 Task: Video and Audio Conversion: Convert a video to a format with high-efficiency compression.
Action: Mouse moved to (564, 524)
Screenshot: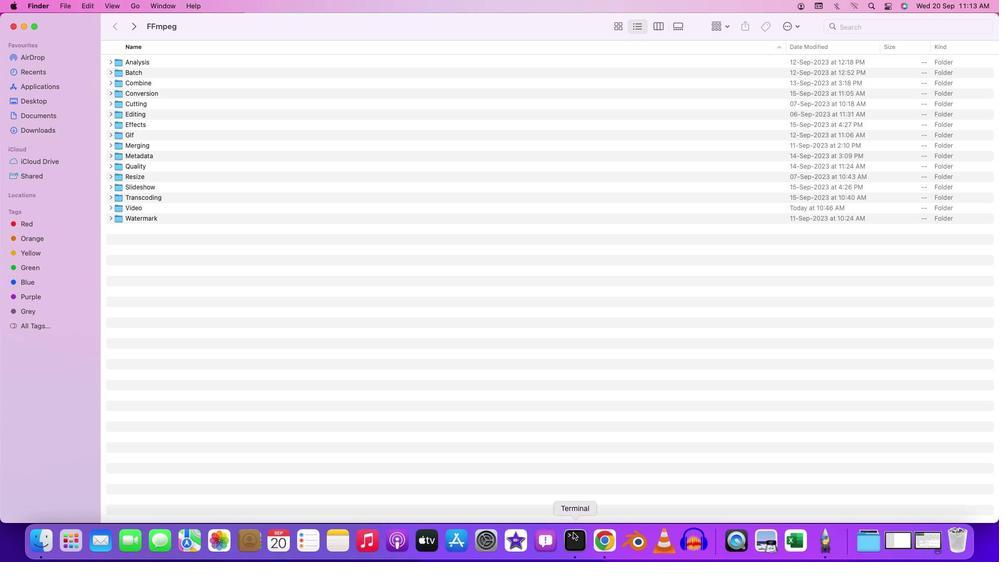
Action: Mouse pressed right at (564, 524)
Screenshot: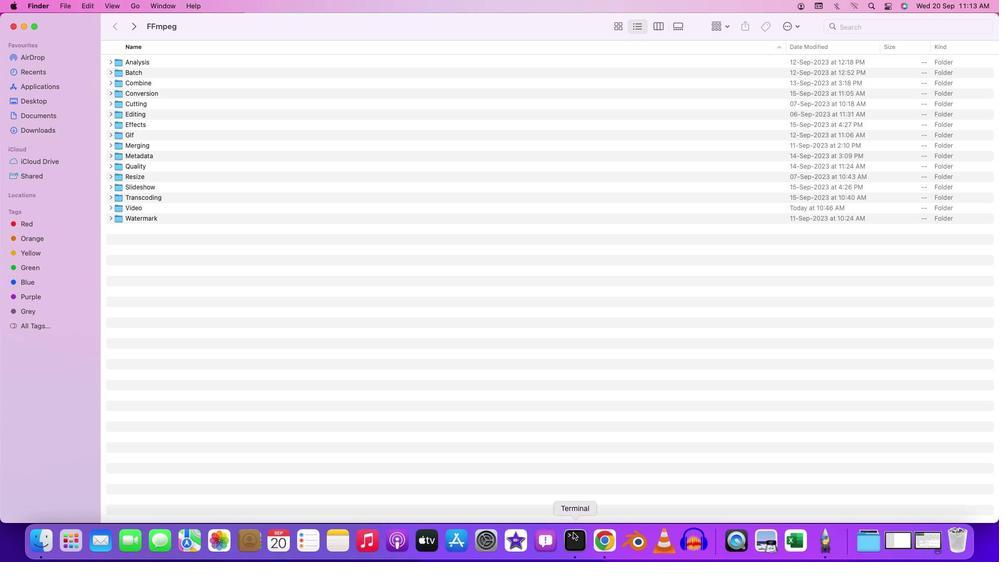 
Action: Mouse moved to (593, 401)
Screenshot: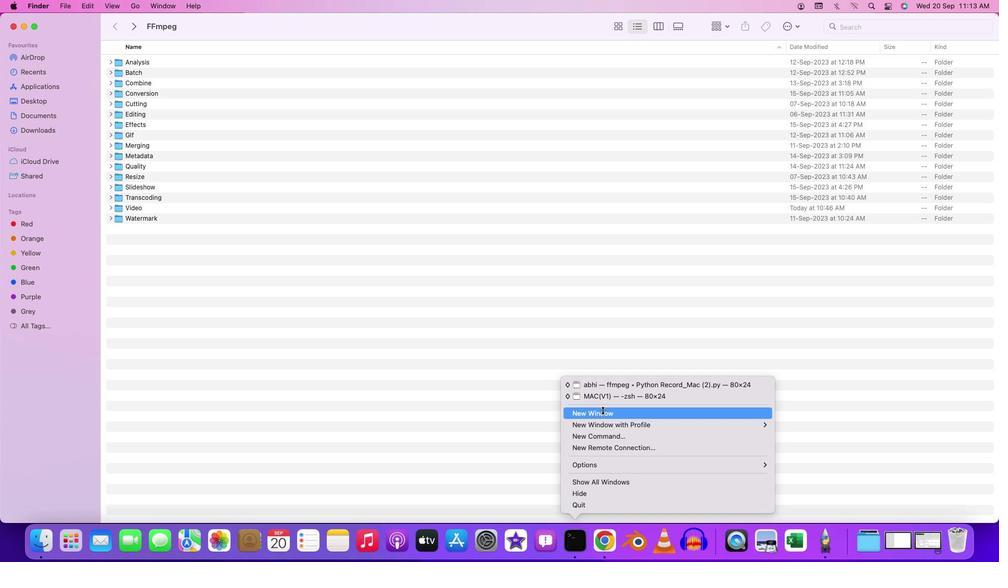 
Action: Mouse pressed left at (593, 401)
Screenshot: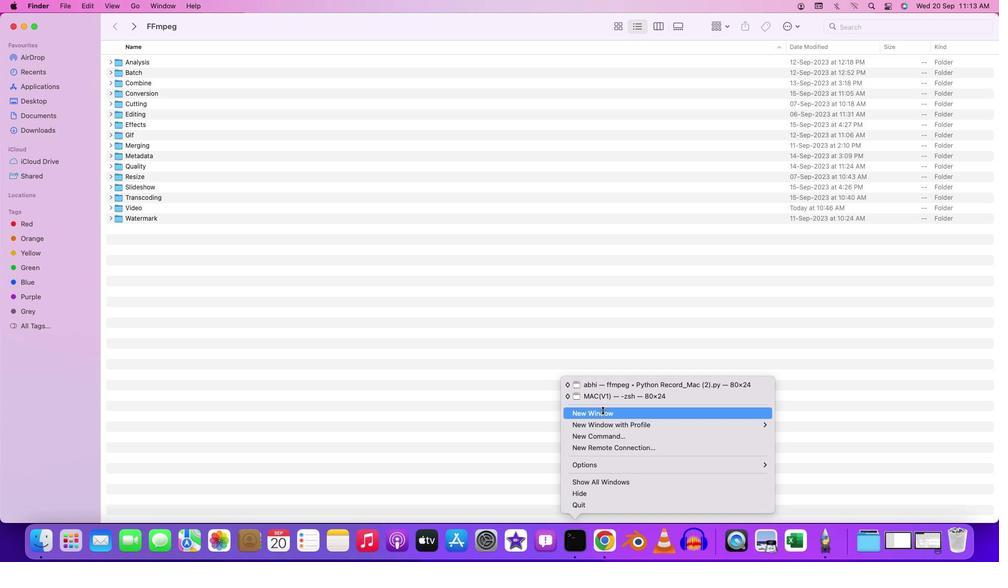 
Action: Mouse moved to (164, 51)
Screenshot: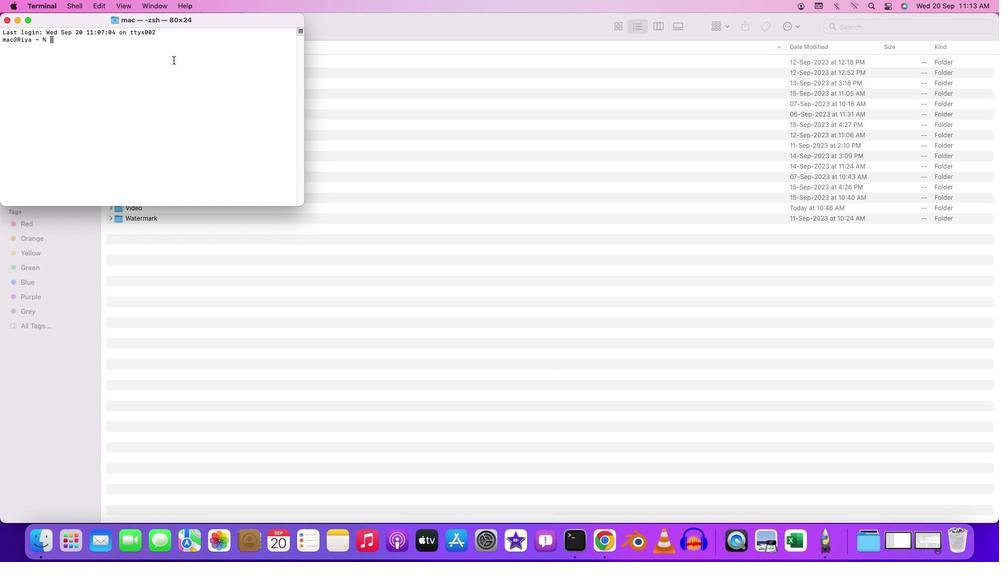 
Action: Mouse pressed left at (164, 51)
Screenshot: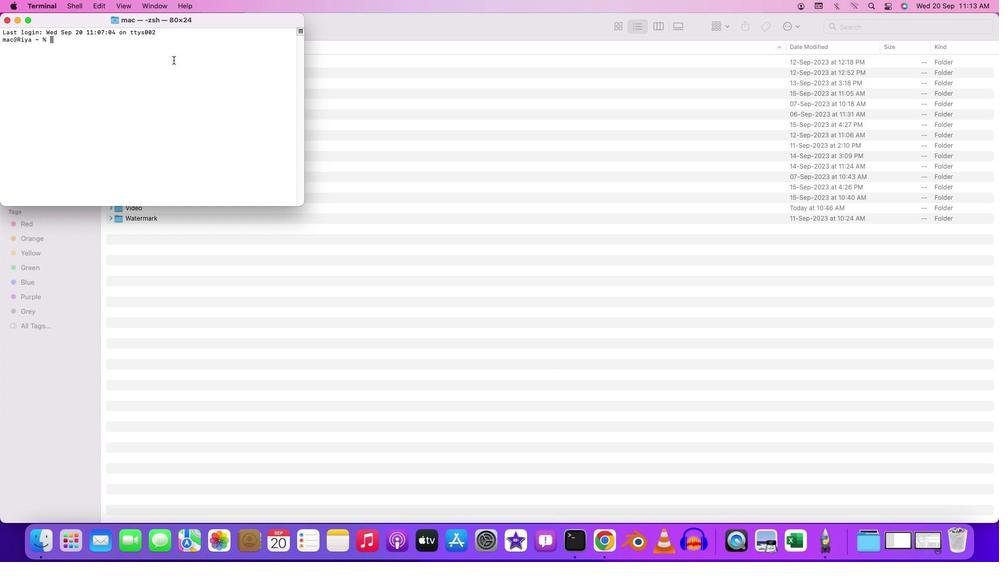 
Action: Mouse moved to (165, 11)
Screenshot: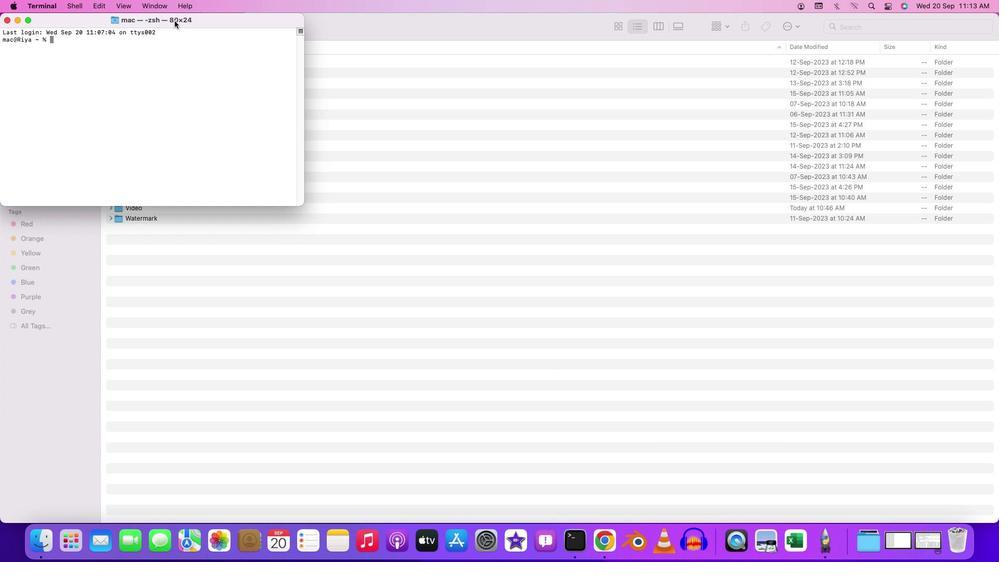 
Action: Mouse pressed left at (165, 11)
Screenshot: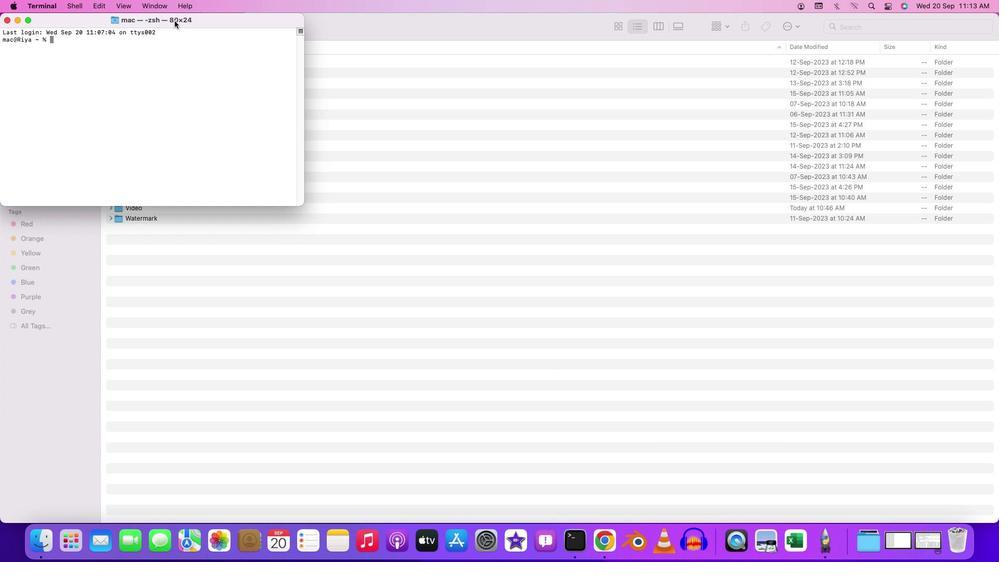 
Action: Mouse pressed left at (165, 11)
Screenshot: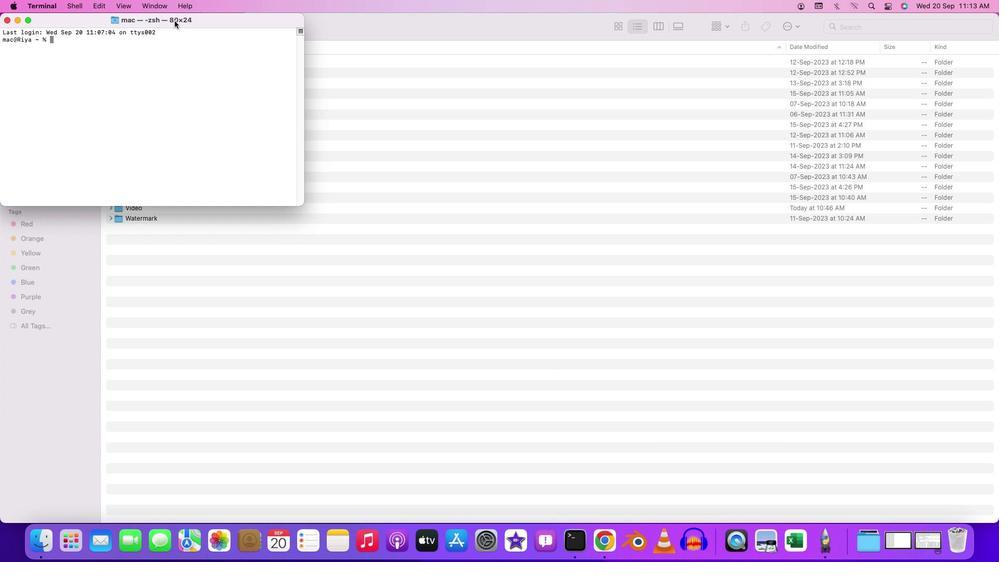 
Action: Mouse moved to (111, 34)
Screenshot: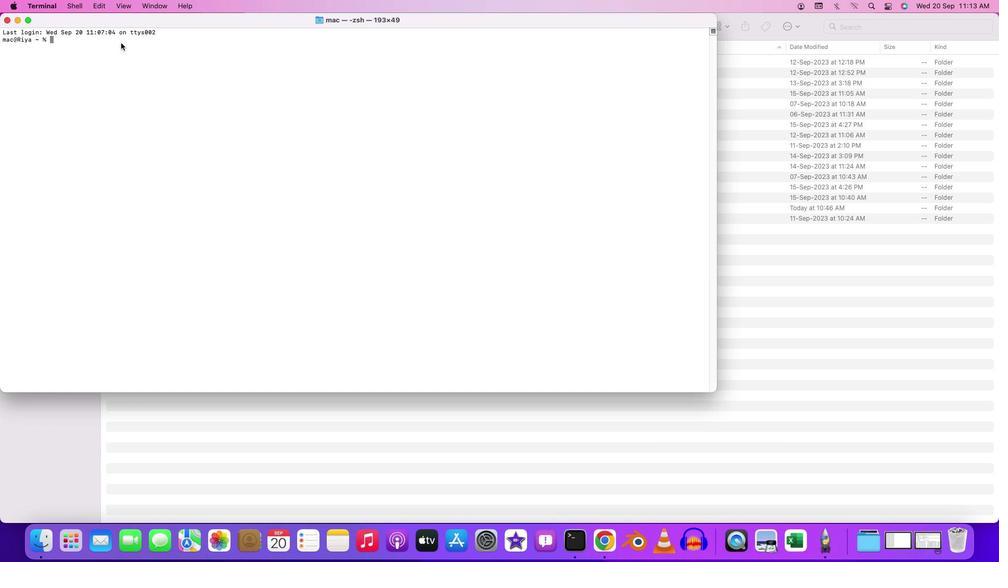
Action: Mouse pressed left at (111, 34)
Screenshot: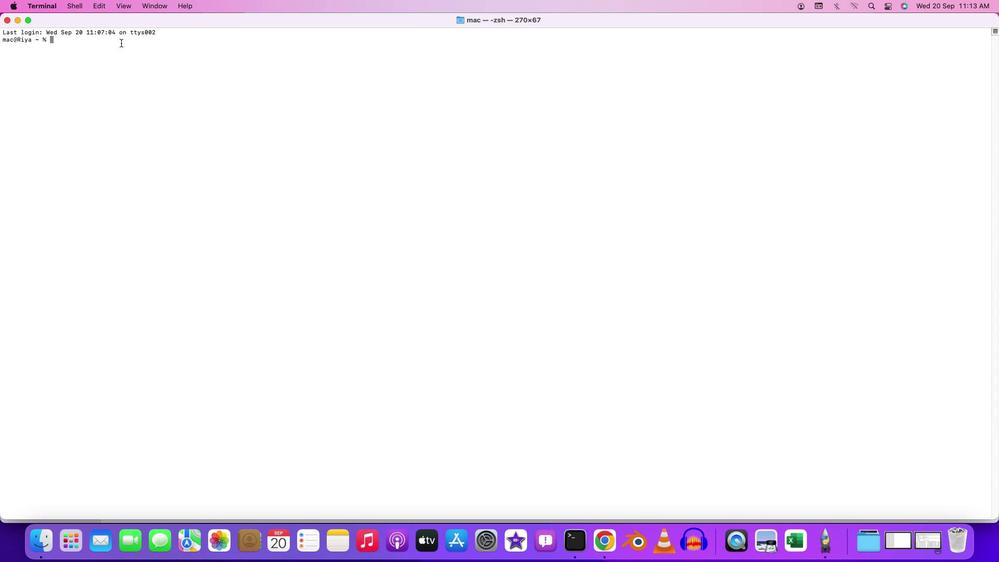 
Action: Key pressed 'c''d'Key.space'd''e''s''k''t''o''p'Key.enter'c''d'Key.space'a'Key.backspace'f''f''m''p''e''g'Key.enter'c''d'Key.space'v'Key.backspace'v'Key.backspace'b''a''t''c''h'Key.enter'c''d'Key.space'm'Key.backspace'v''i''d''e''o'Key.enter'f''f''m''p''e''g'Key.space'-''i'Key.space'i''n''p''u''t'Key.spaceKey.backspaceKey.shift'_''v''i''d''e''o''.''m''p''4'Key.space'-''c'Key.shift':''v'Key.space'l''i''b''x''2''6''5'Key.space'-''c''r''f'Key.space'2''8'Key.space'-'Key.shift'C'Key.shift':''a'Key.backspaceKey.backspaceKey.backspace'c'Key.shift':''a'Key.space'a''a''c'Key.space'-''s''t''r''i''c''t'Key.space'-''2'Key.space'o''u''t''p''u''t'Key.shift'_''h''i''g''h''t'Key.backspaceKey.spaceKey.backspaceKey.shift'_''e''f''f''i''c''i''e''n''c''y'Key.leftKey.leftKey.leftKey.leftKey.leftKey.rightKey.rightKey.rightKey.rightKey.rightKey.right'.''m''p''4'Key.enter'y'Key.enter
Screenshot: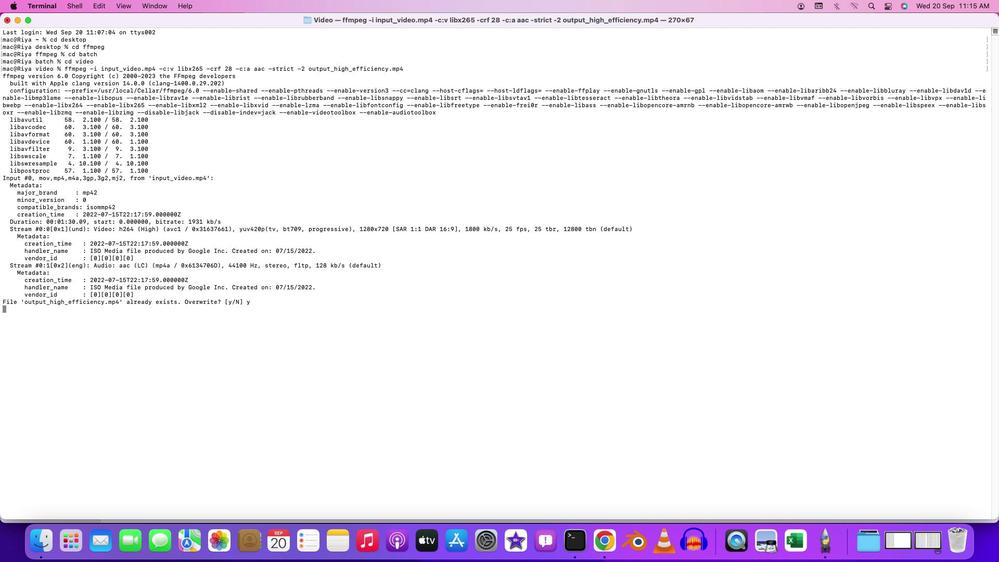 
Action: Mouse moved to (485, 358)
Screenshot: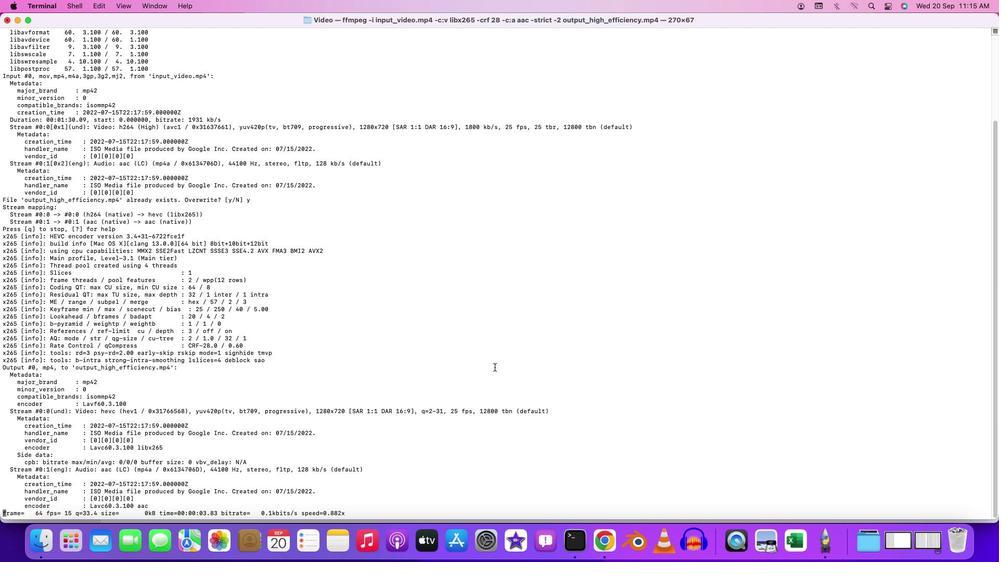 
Action: Mouse pressed left at (485, 358)
Screenshot: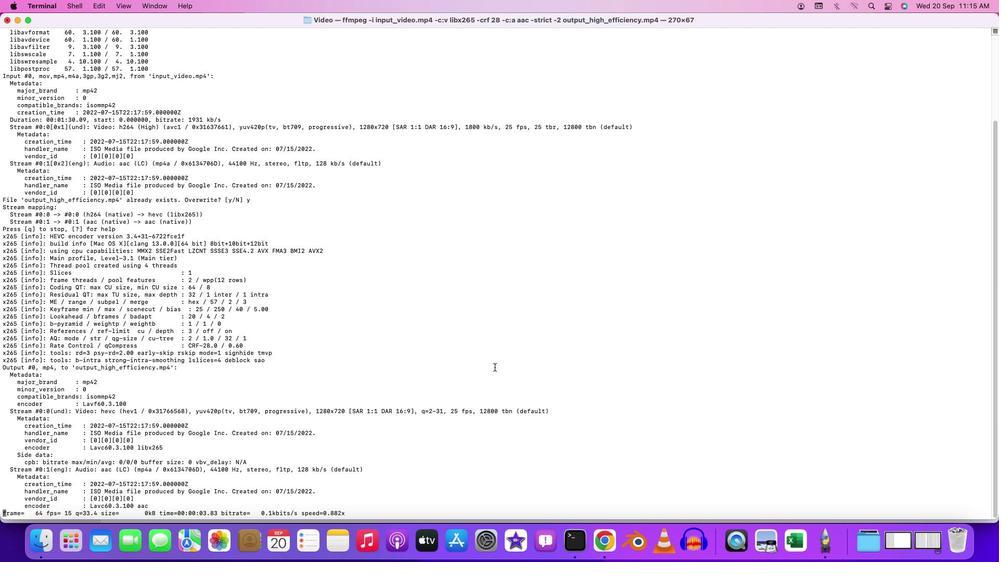 
